 Task: Add a condition where "Ticket status Contains none of the following Open" in unsolved tickets in your groups.
Action: Mouse moved to (129, 470)
Screenshot: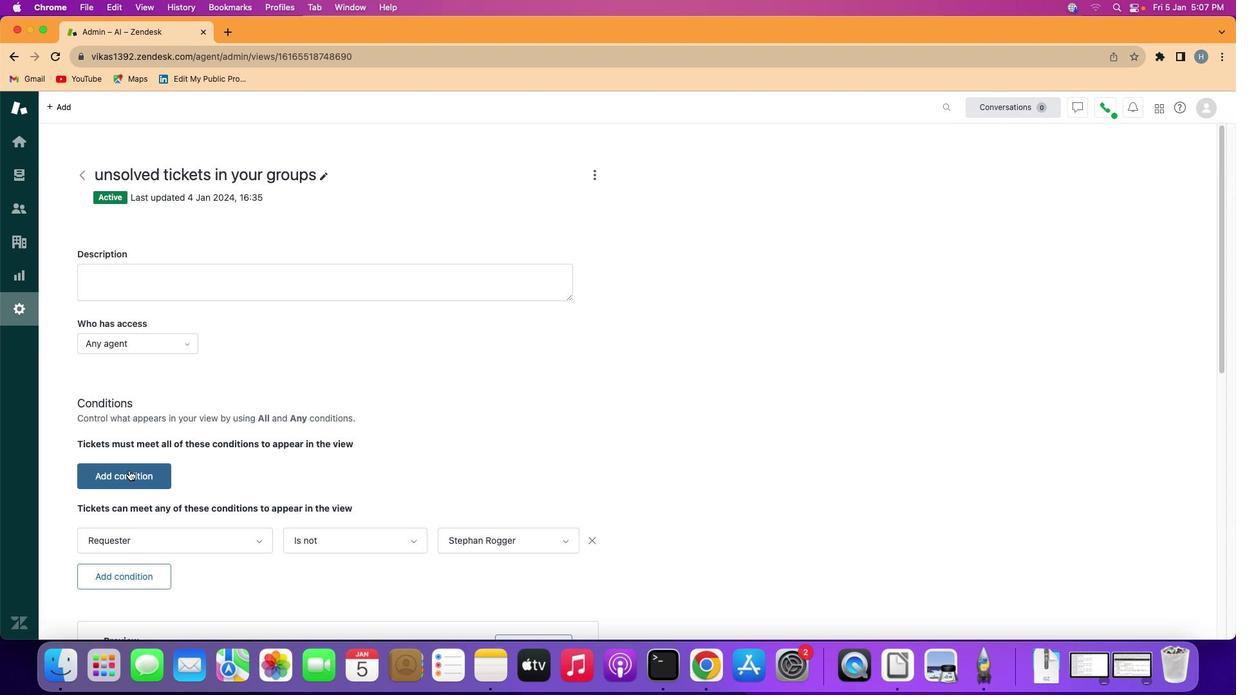 
Action: Mouse pressed left at (129, 470)
Screenshot: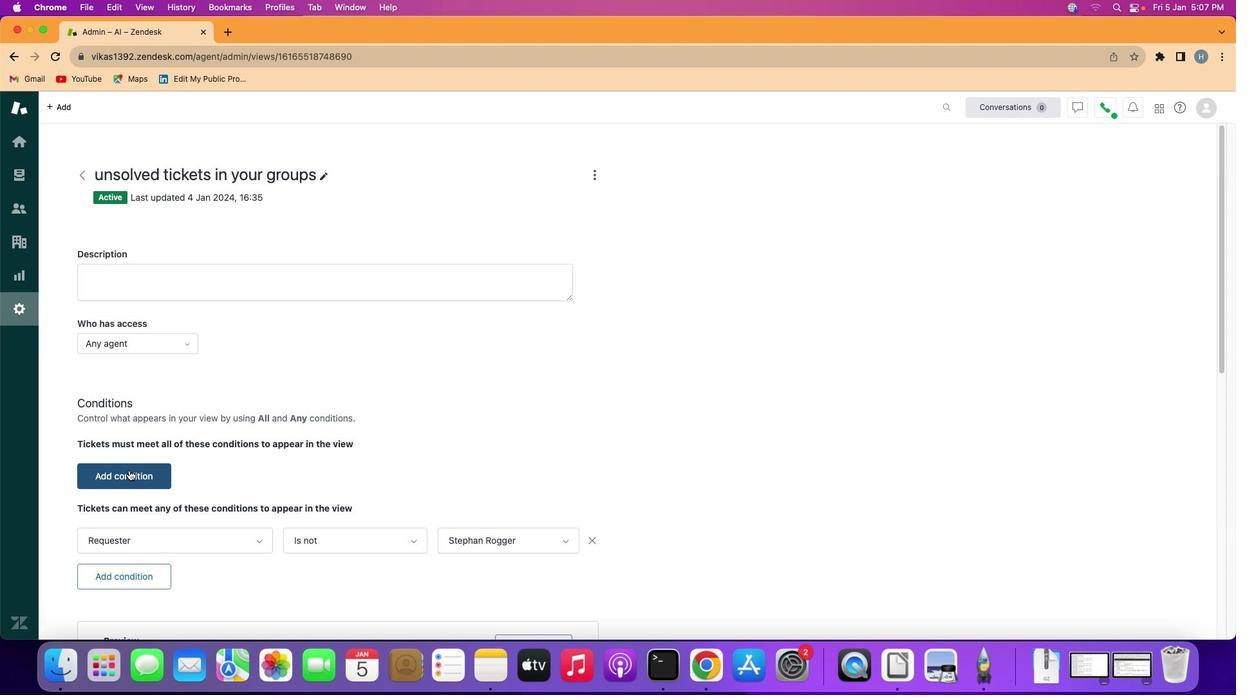 
Action: Mouse moved to (161, 473)
Screenshot: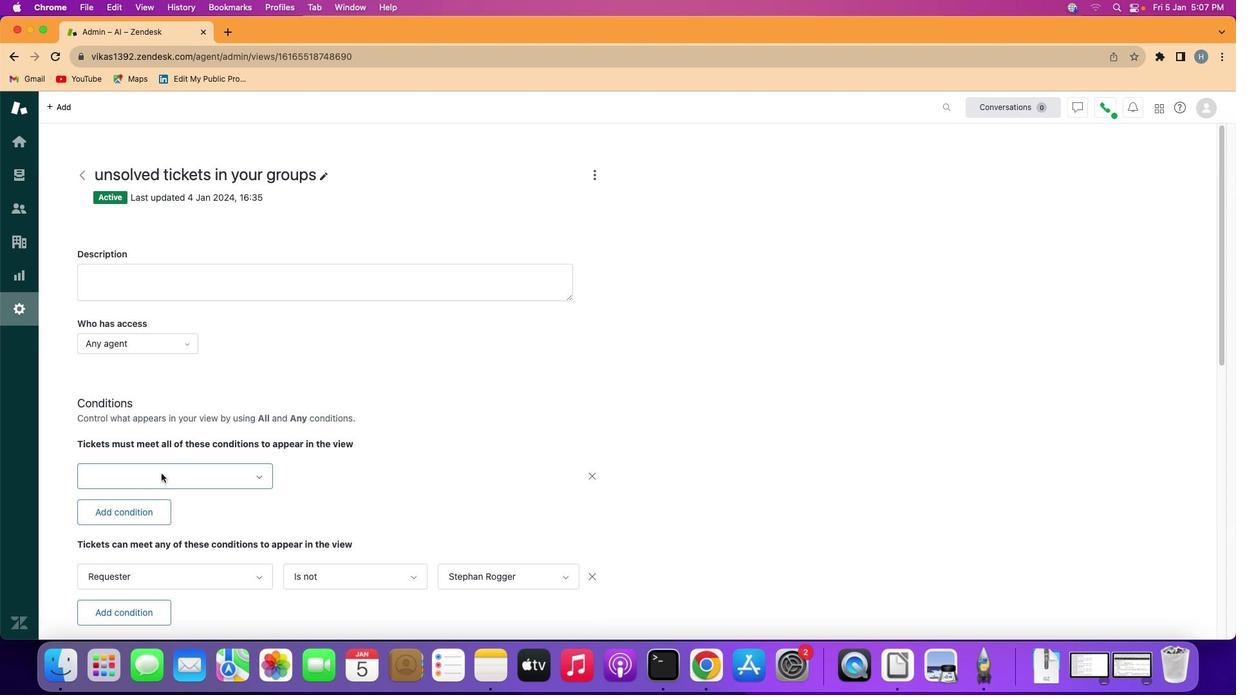 
Action: Mouse pressed left at (161, 473)
Screenshot: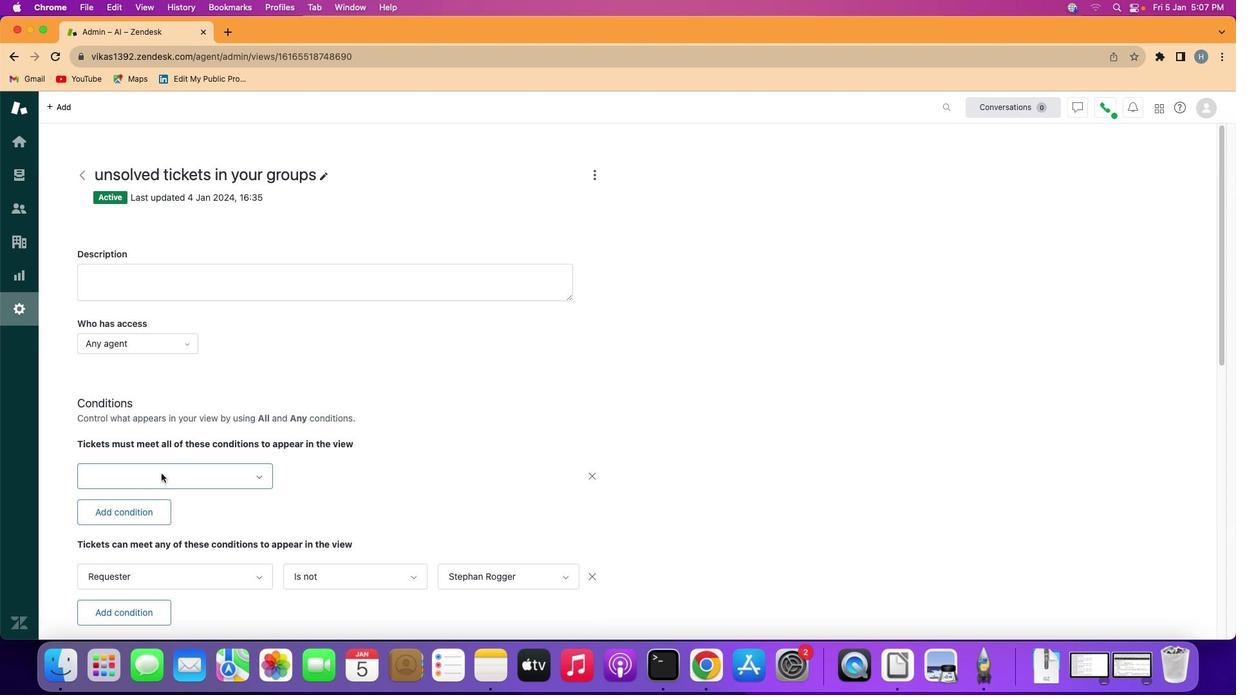 
Action: Mouse moved to (191, 344)
Screenshot: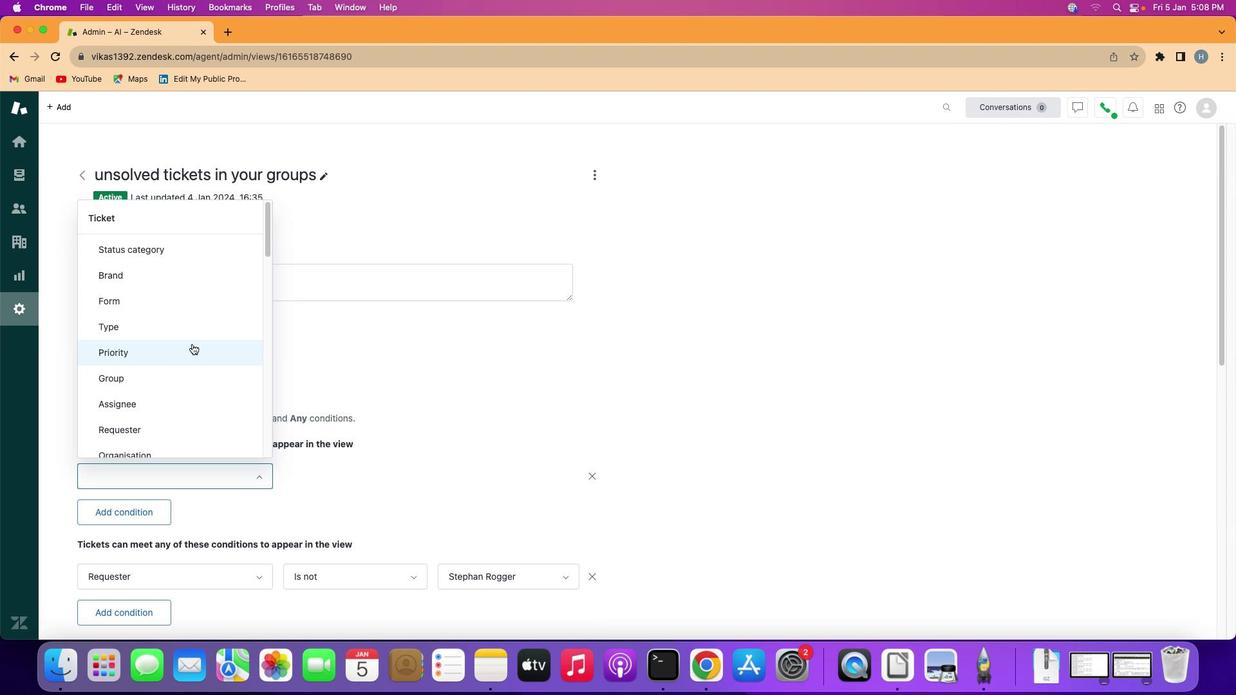 
Action: Mouse scrolled (191, 344) with delta (0, 0)
Screenshot: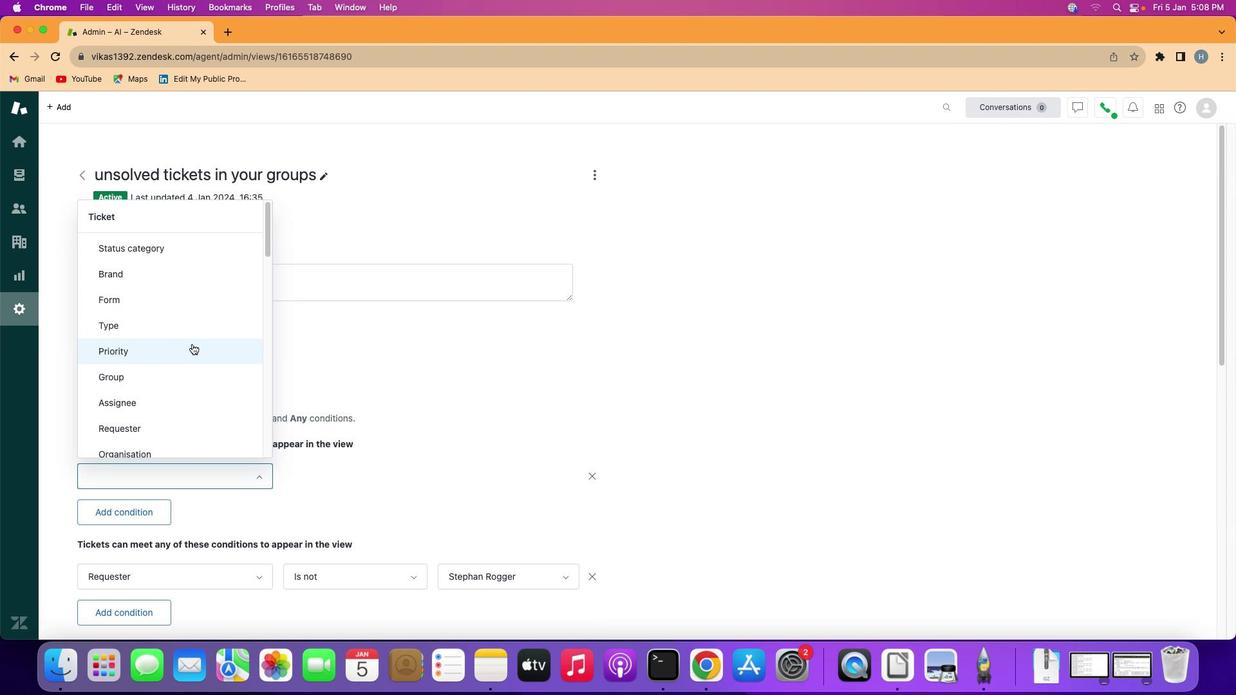
Action: Mouse scrolled (191, 344) with delta (0, 1)
Screenshot: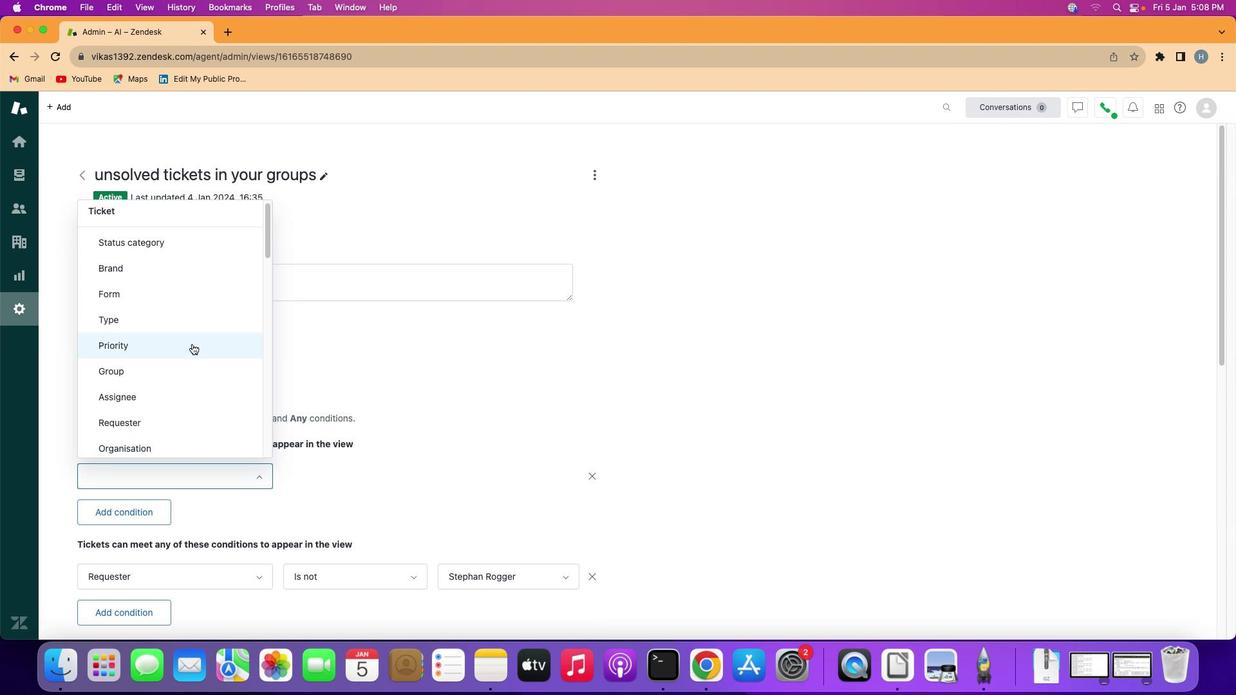 
Action: Mouse scrolled (191, 344) with delta (0, -1)
Screenshot: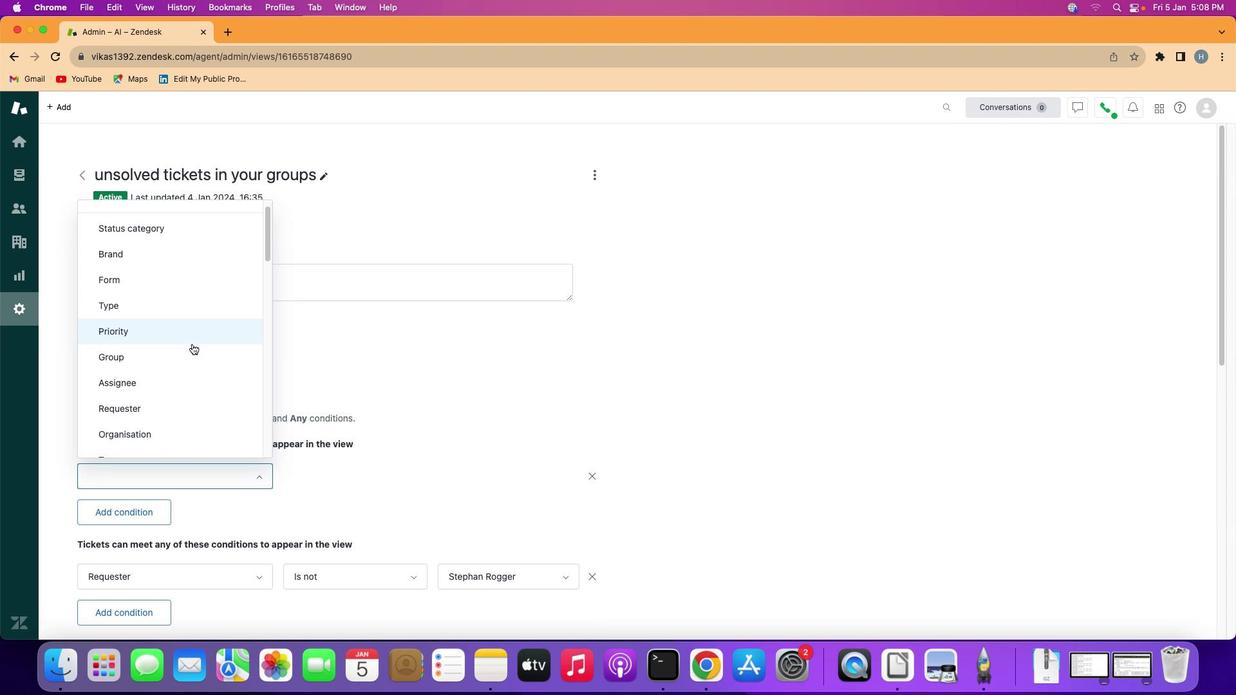
Action: Mouse scrolled (191, 344) with delta (0, 0)
Screenshot: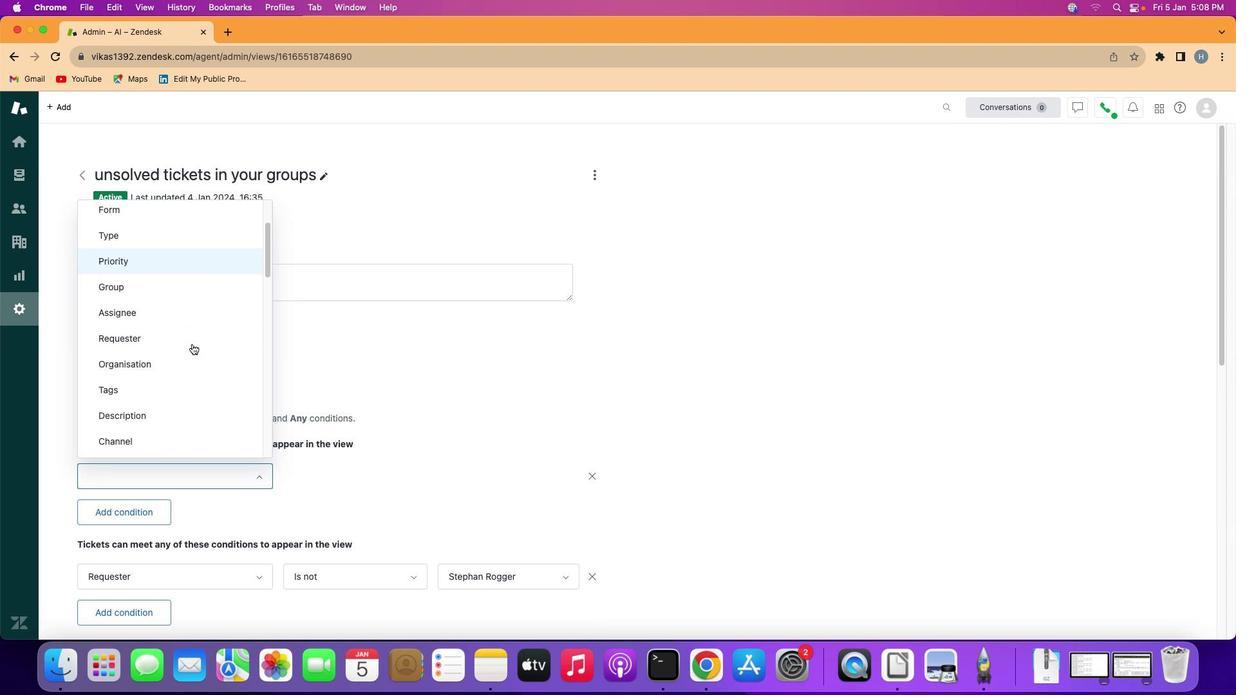 
Action: Mouse moved to (171, 360)
Screenshot: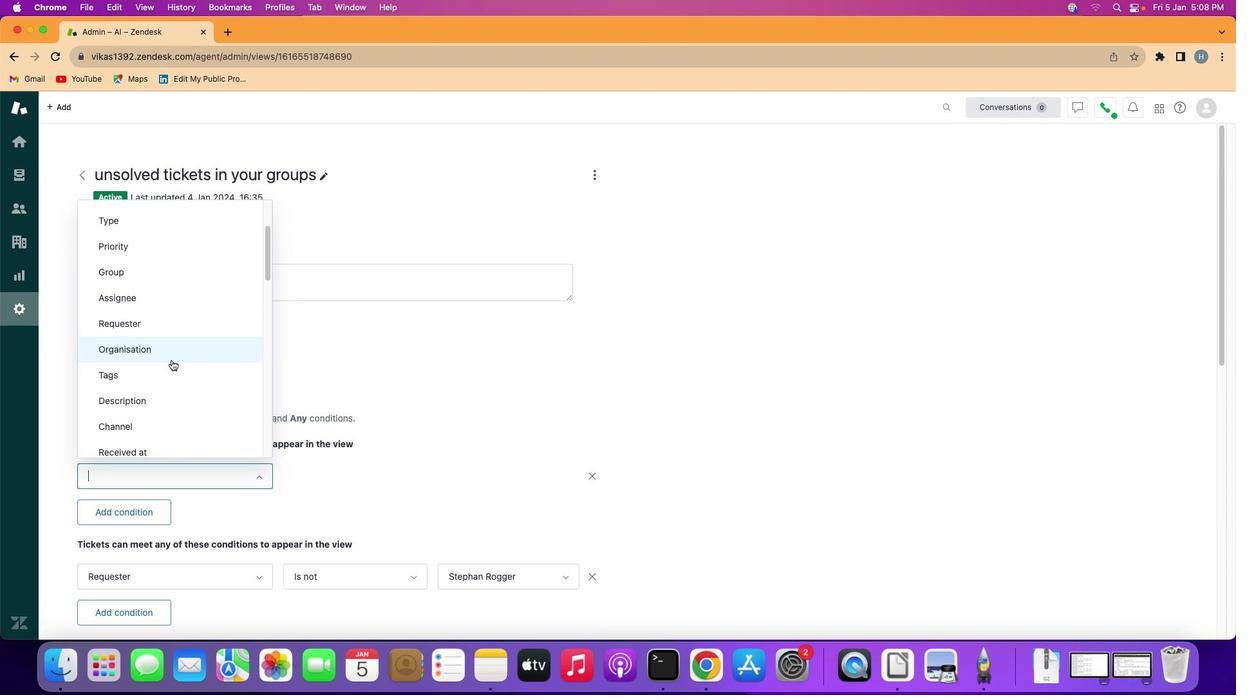 
Action: Mouse scrolled (171, 360) with delta (0, 0)
Screenshot: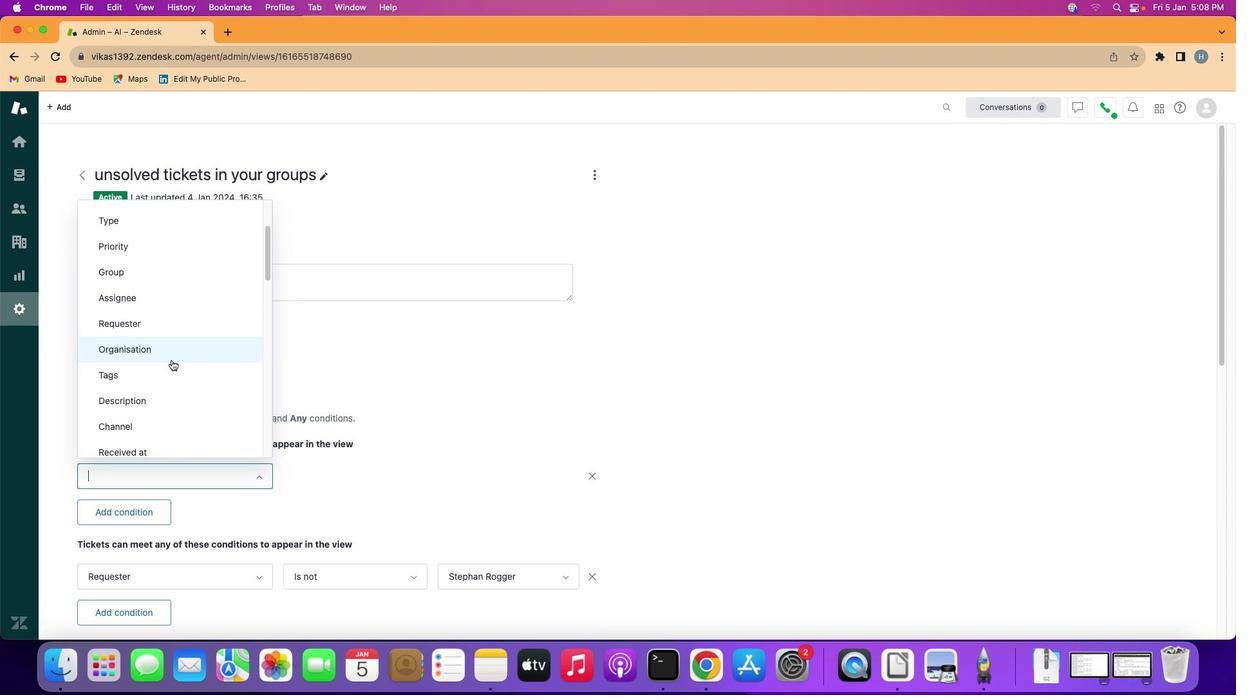 
Action: Mouse moved to (171, 360)
Screenshot: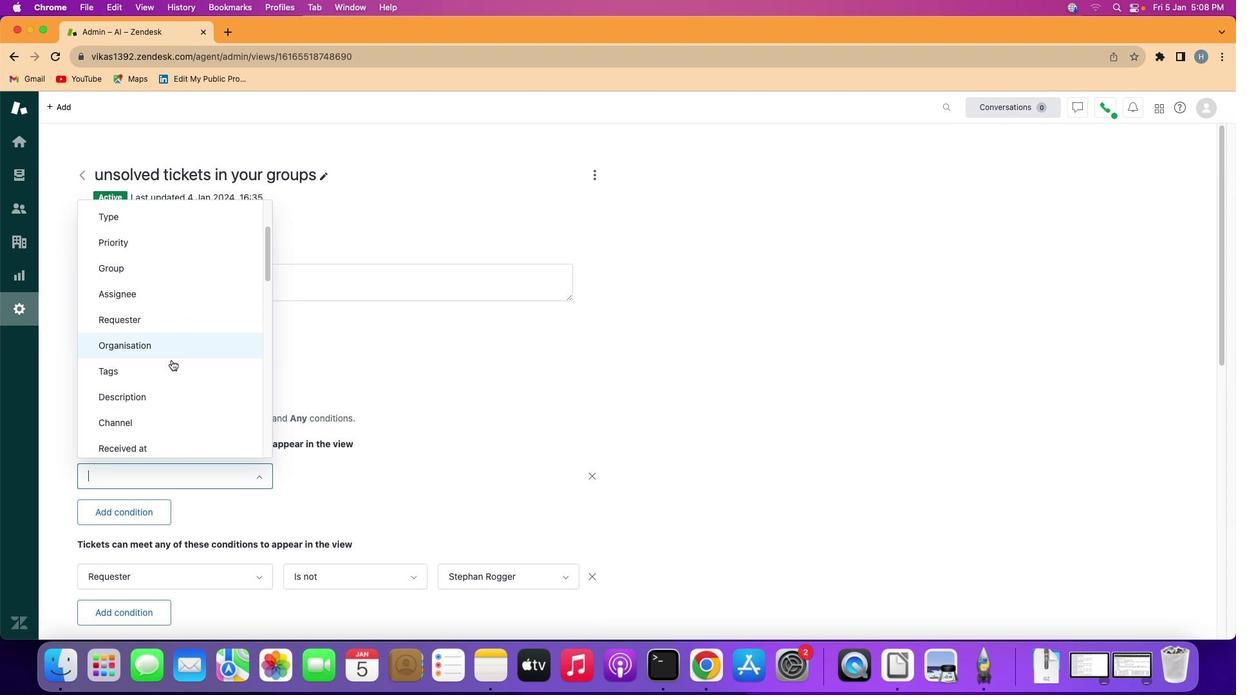 
Action: Mouse scrolled (171, 360) with delta (0, 0)
Screenshot: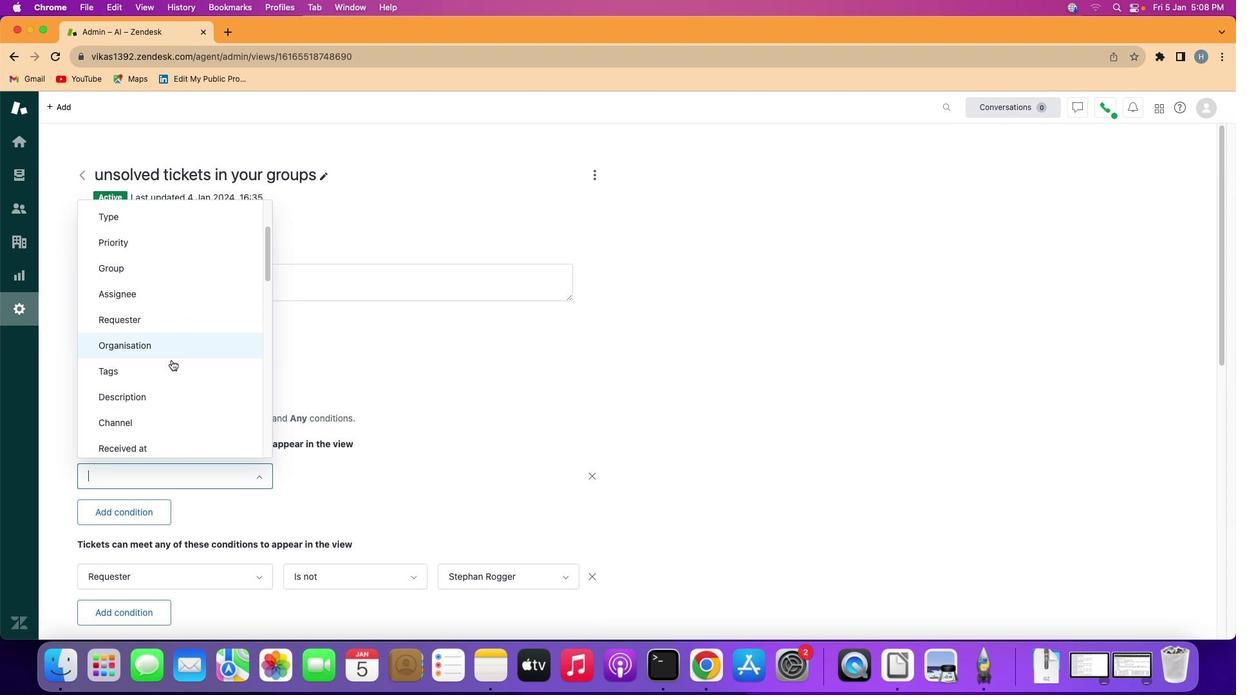 
Action: Mouse scrolled (171, 360) with delta (0, -1)
Screenshot: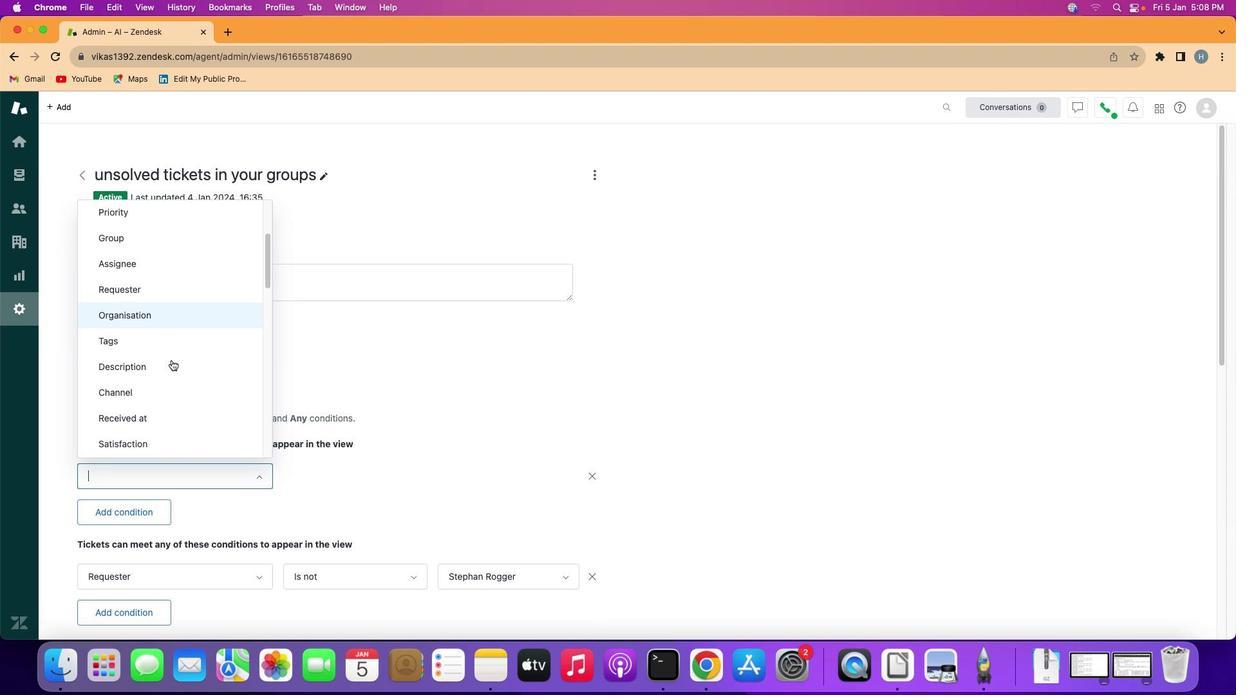 
Action: Mouse scrolled (171, 360) with delta (0, -1)
Screenshot: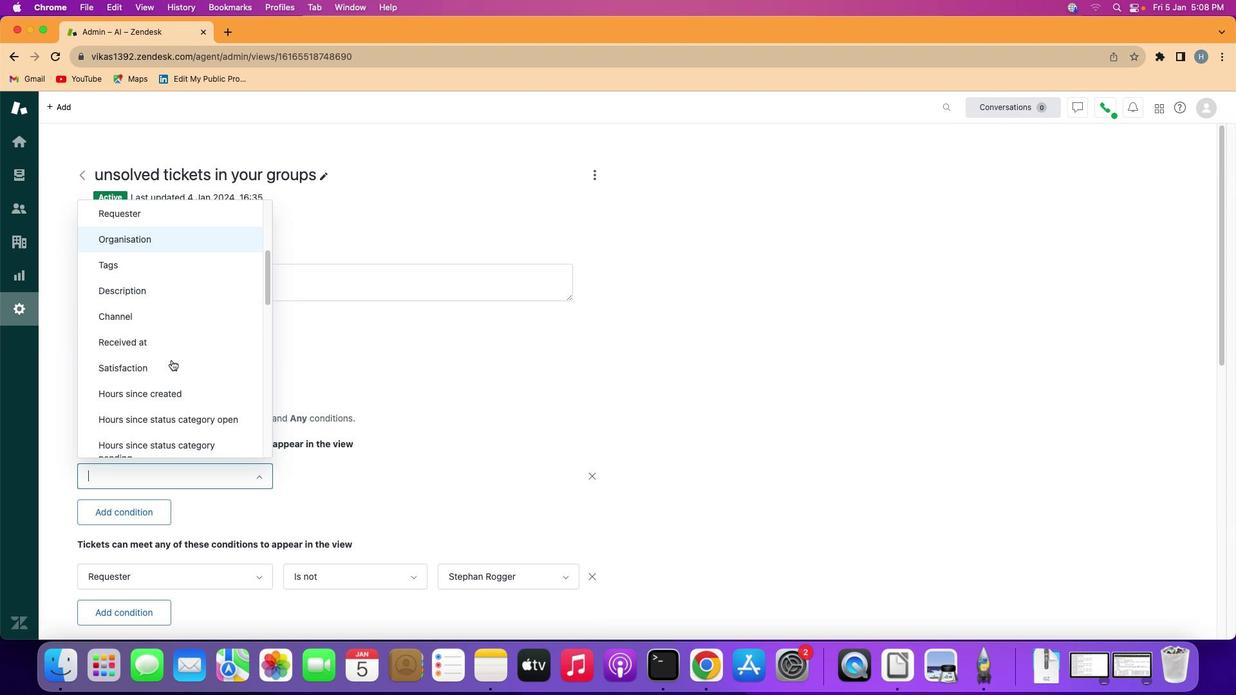 
Action: Mouse scrolled (171, 360) with delta (0, -1)
Screenshot: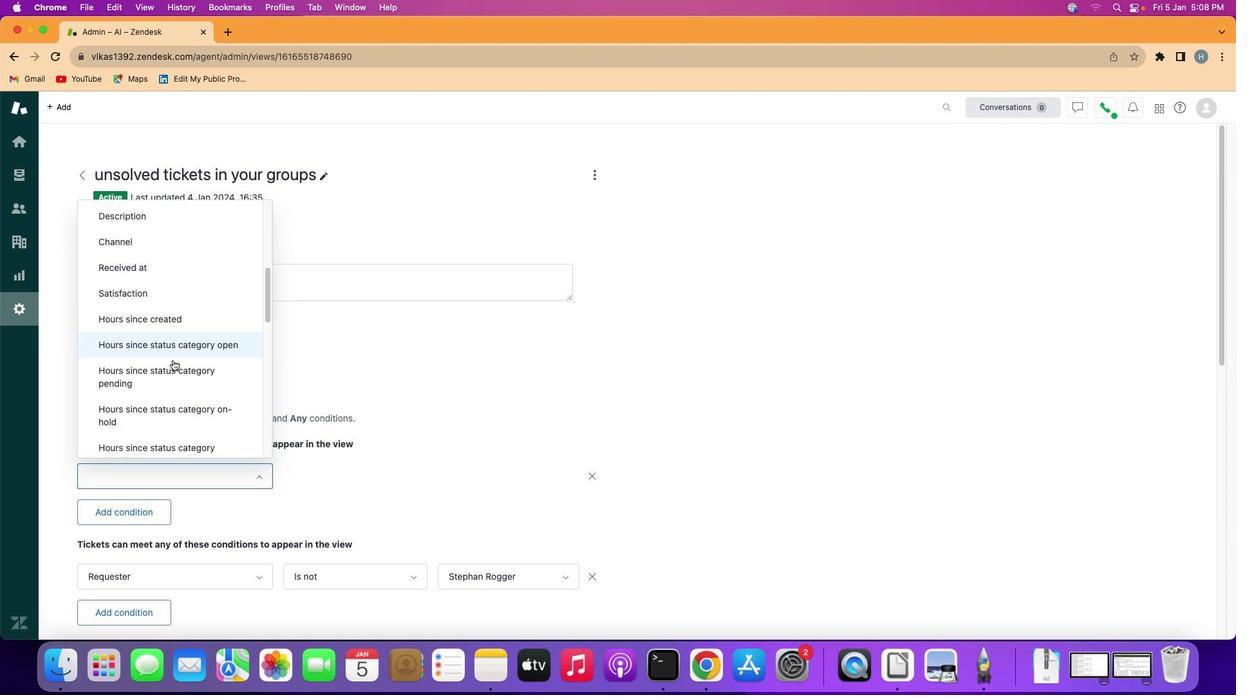 
Action: Mouse moved to (183, 358)
Screenshot: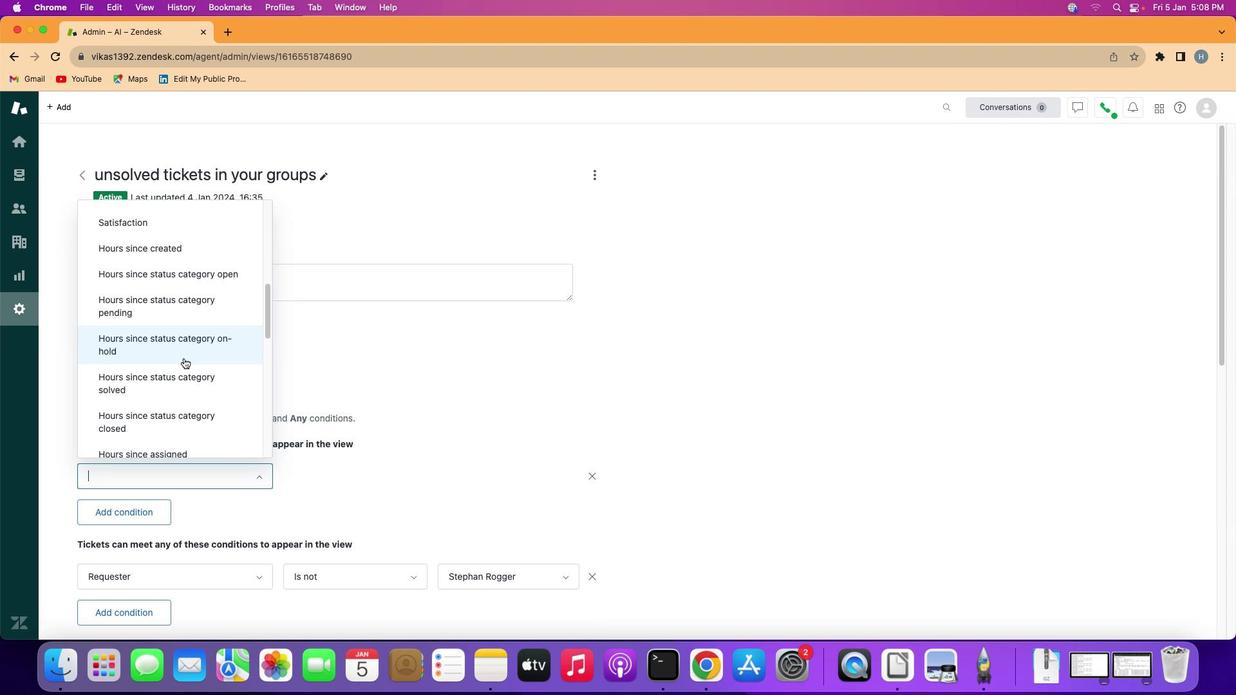 
Action: Mouse scrolled (183, 358) with delta (0, 0)
Screenshot: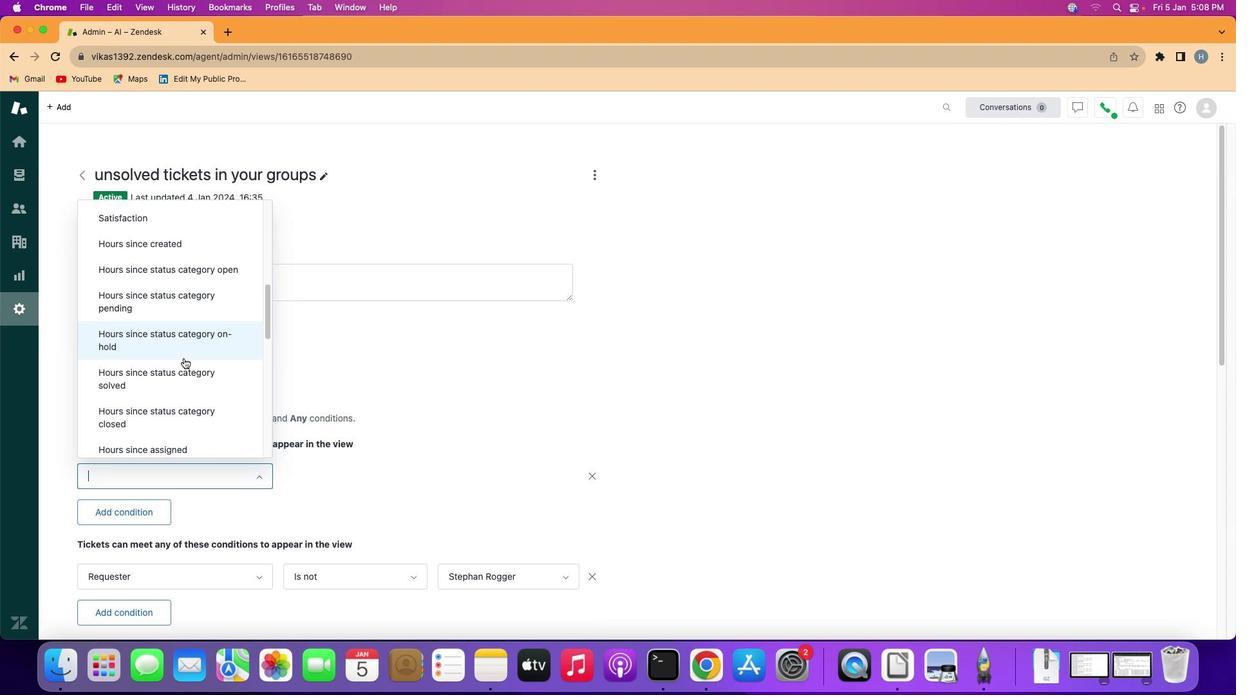 
Action: Mouse scrolled (183, 358) with delta (0, -1)
Screenshot: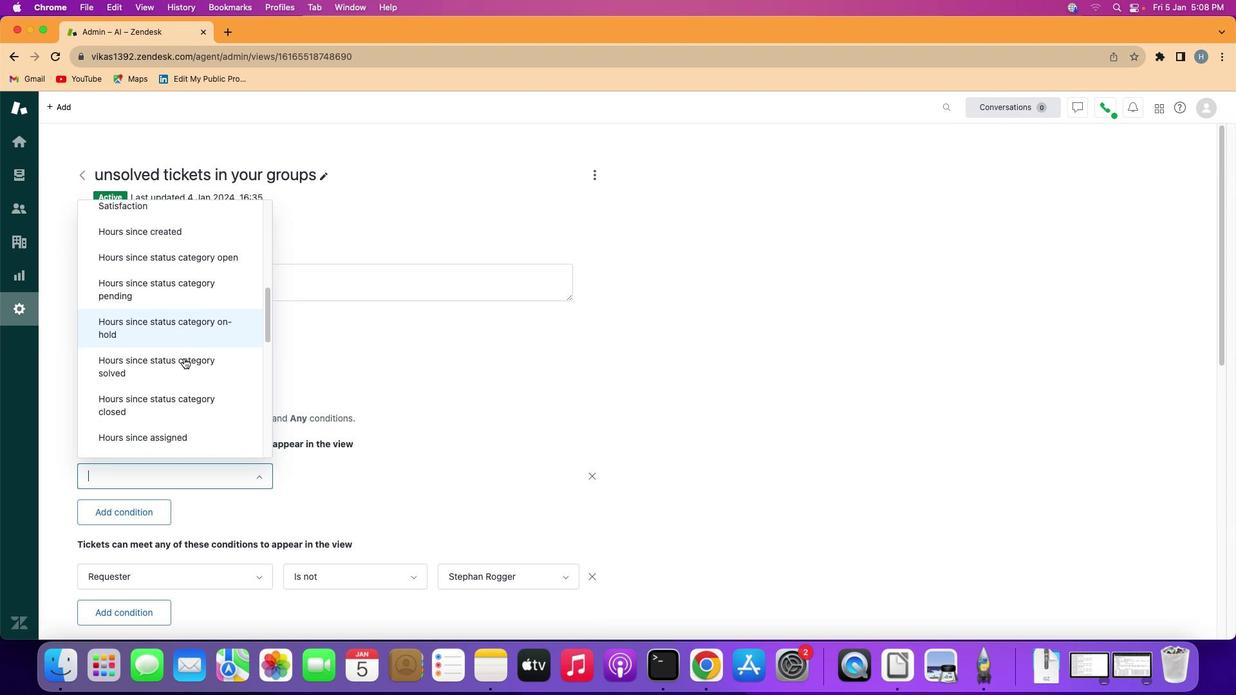 
Action: Mouse scrolled (183, 358) with delta (0, 0)
Screenshot: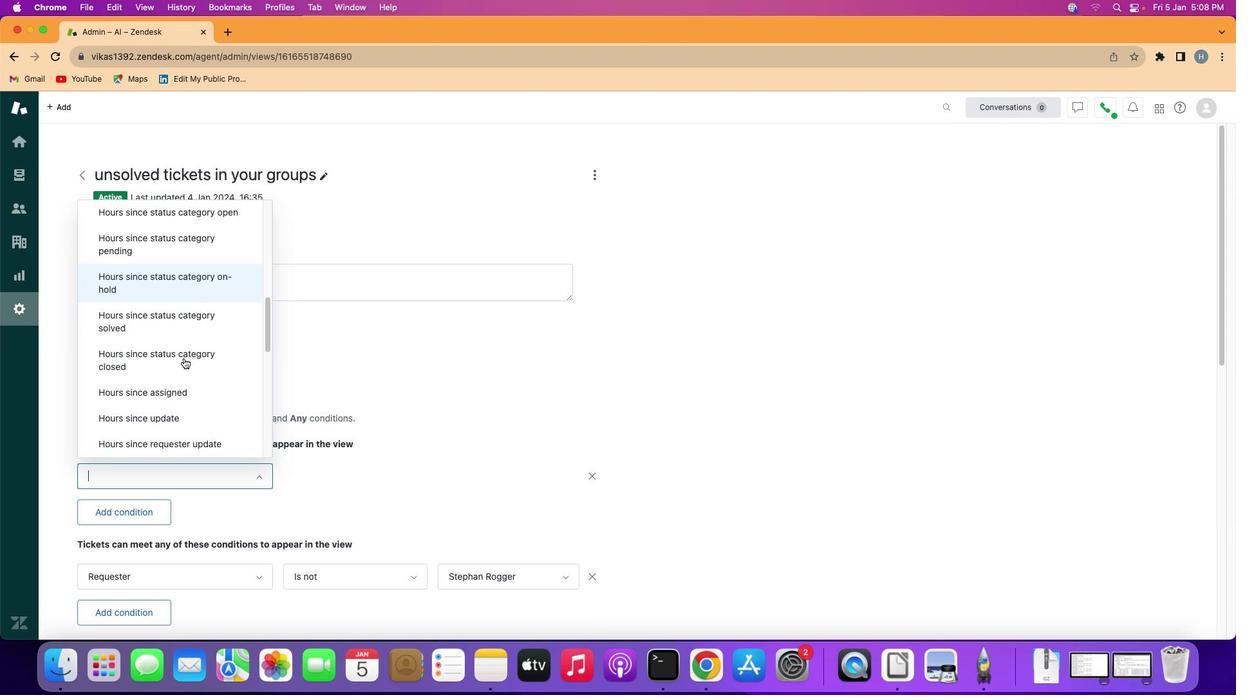 
Action: Mouse scrolled (183, 358) with delta (0, -2)
Screenshot: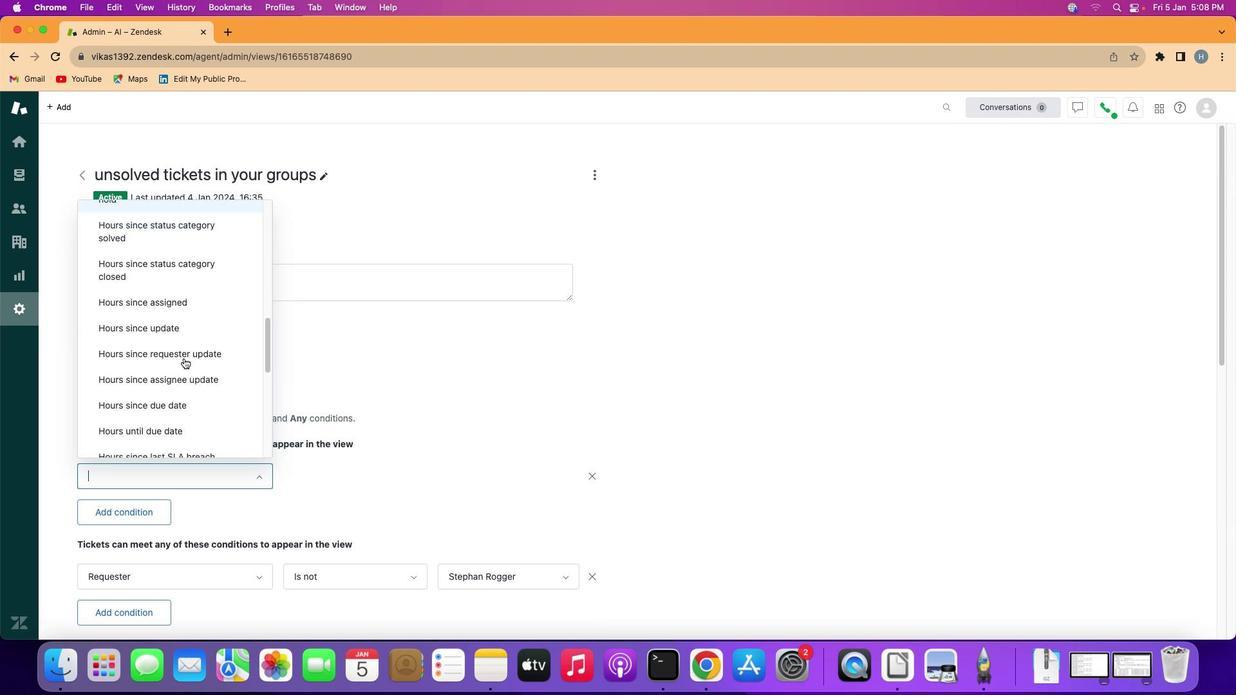 
Action: Mouse scrolled (183, 358) with delta (0, -1)
Screenshot: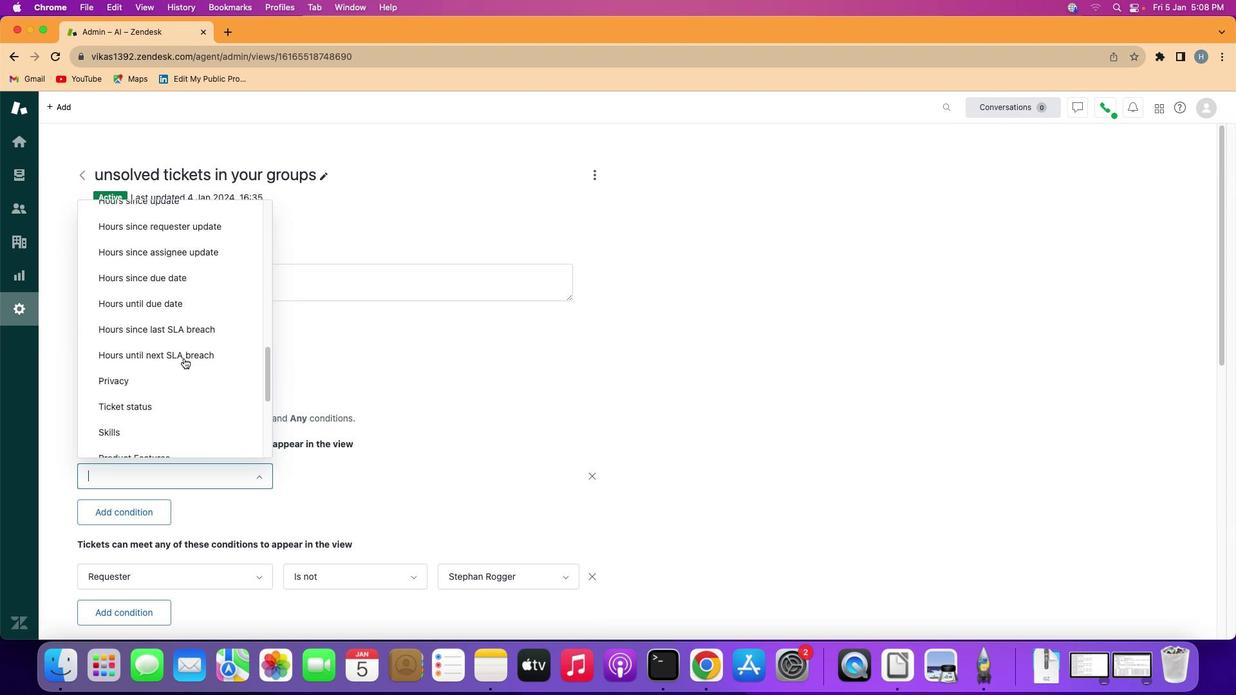 
Action: Mouse scrolled (183, 358) with delta (0, 0)
Screenshot: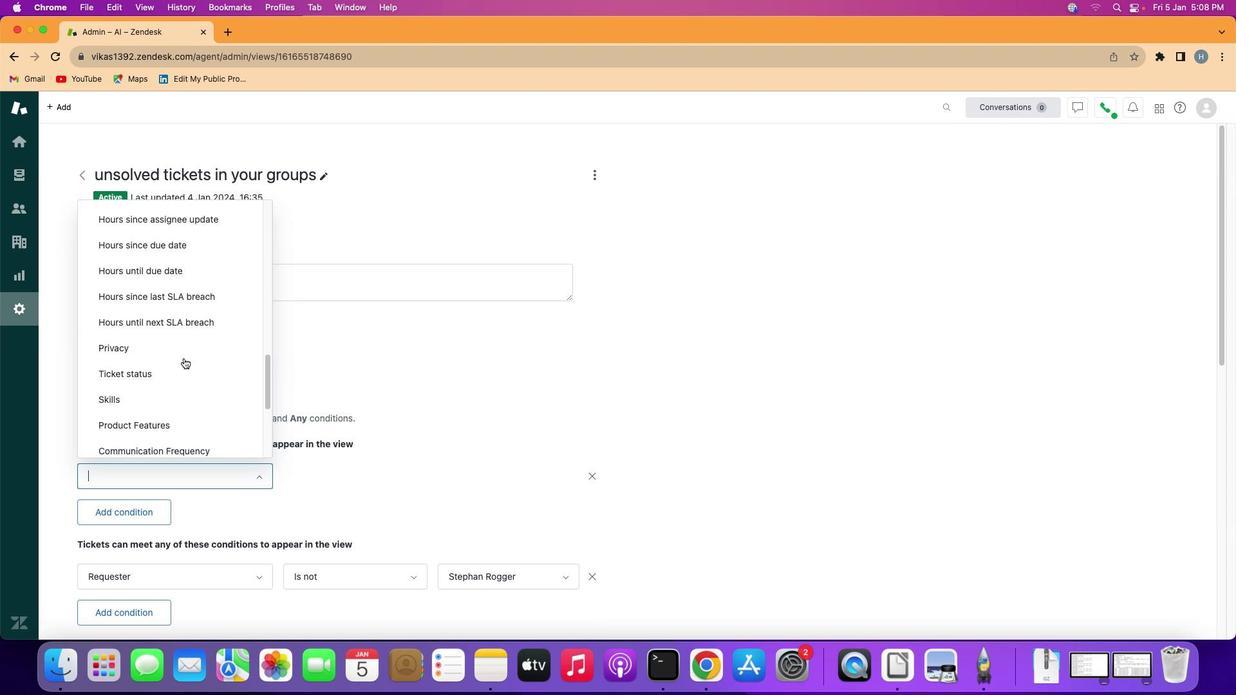 
Action: Mouse moved to (175, 371)
Screenshot: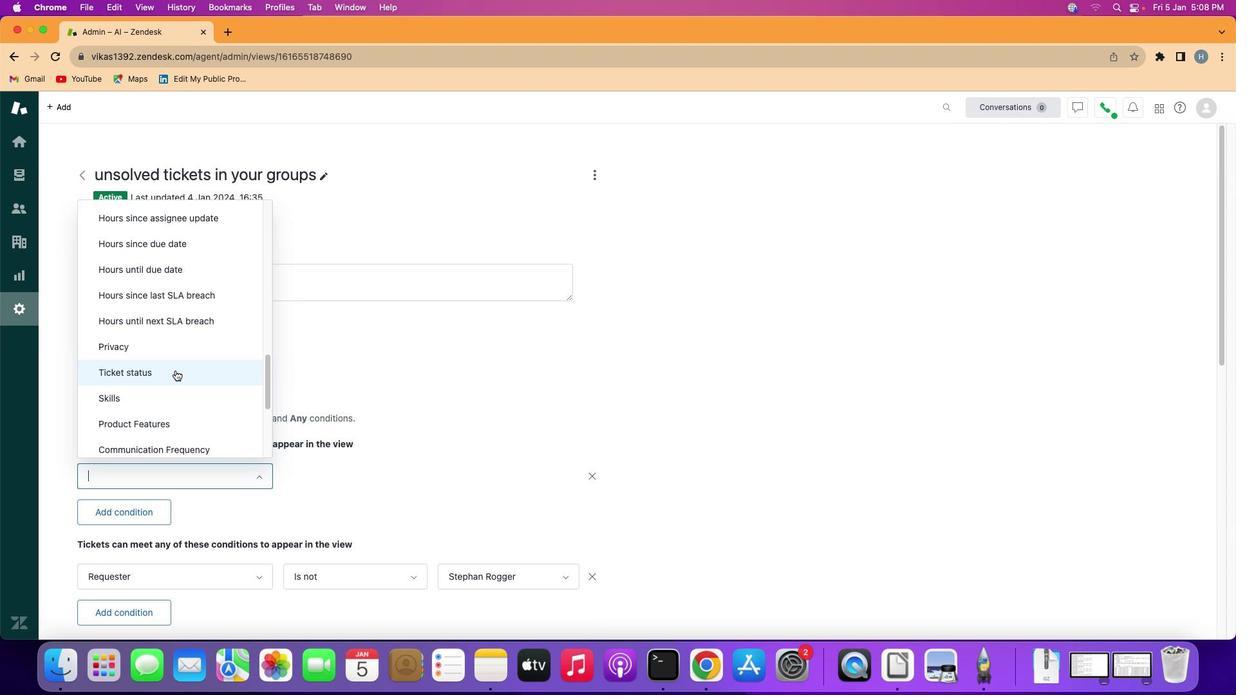 
Action: Mouse pressed left at (175, 371)
Screenshot: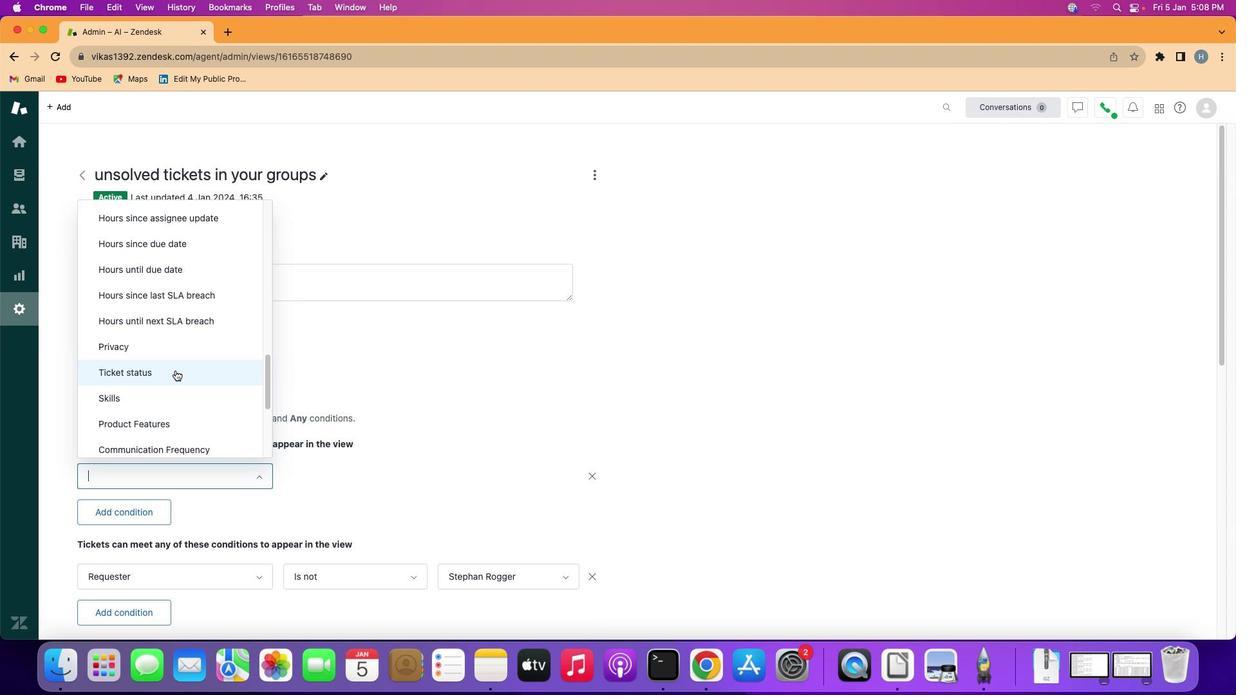 
Action: Mouse moved to (333, 477)
Screenshot: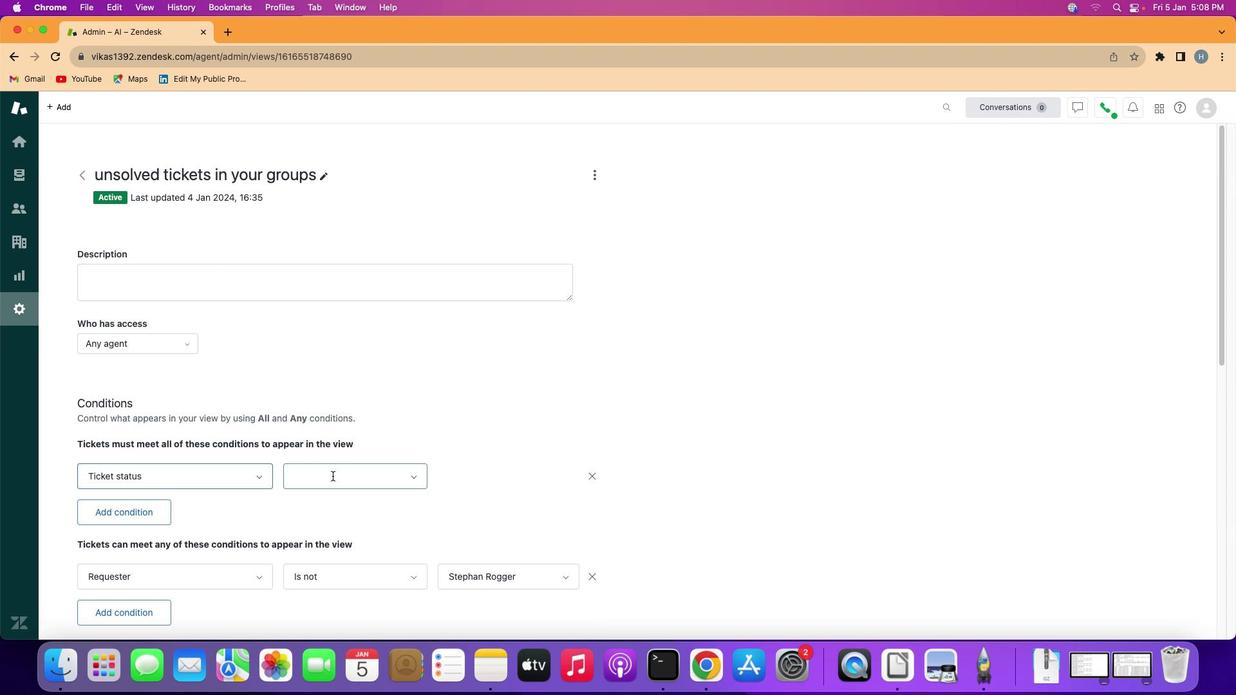 
Action: Mouse pressed left at (333, 477)
Screenshot: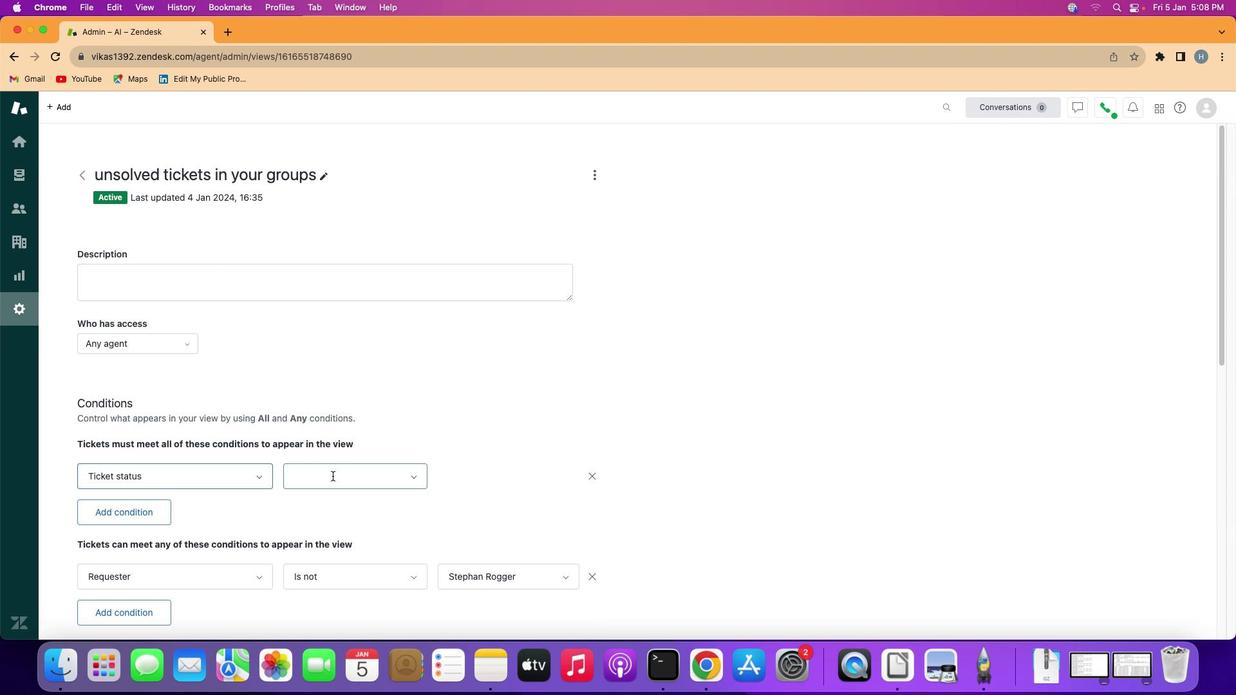 
Action: Mouse moved to (343, 555)
Screenshot: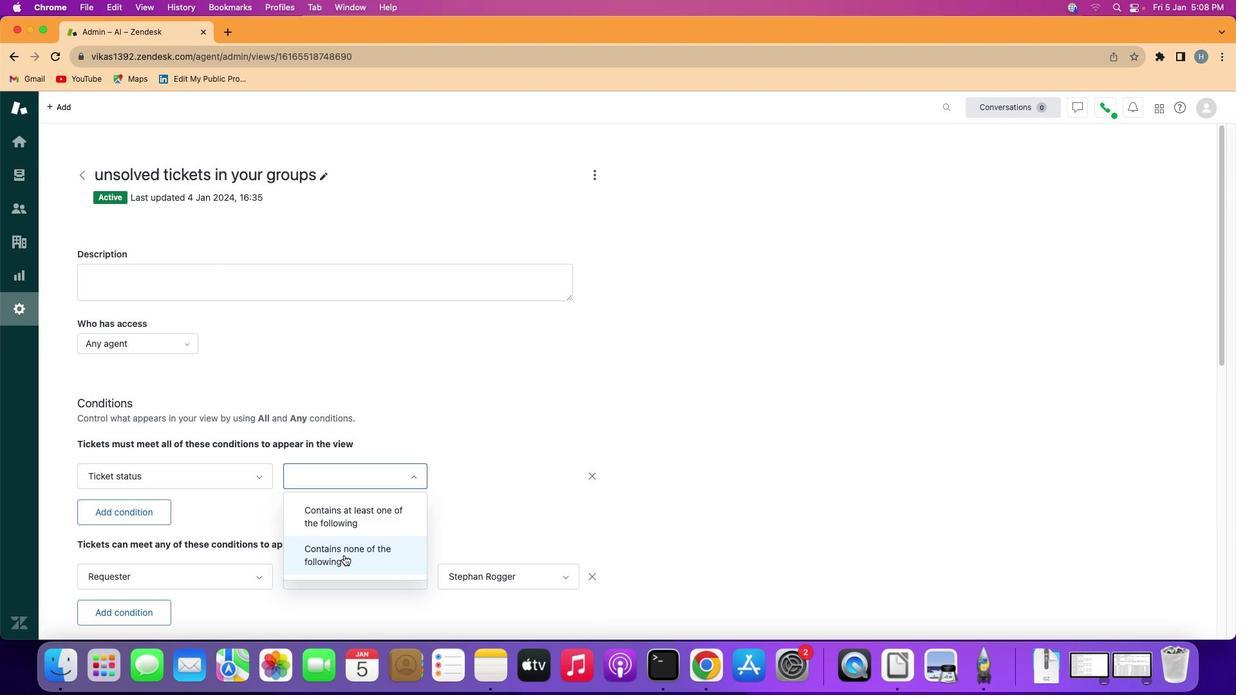 
Action: Mouse pressed left at (343, 555)
Screenshot: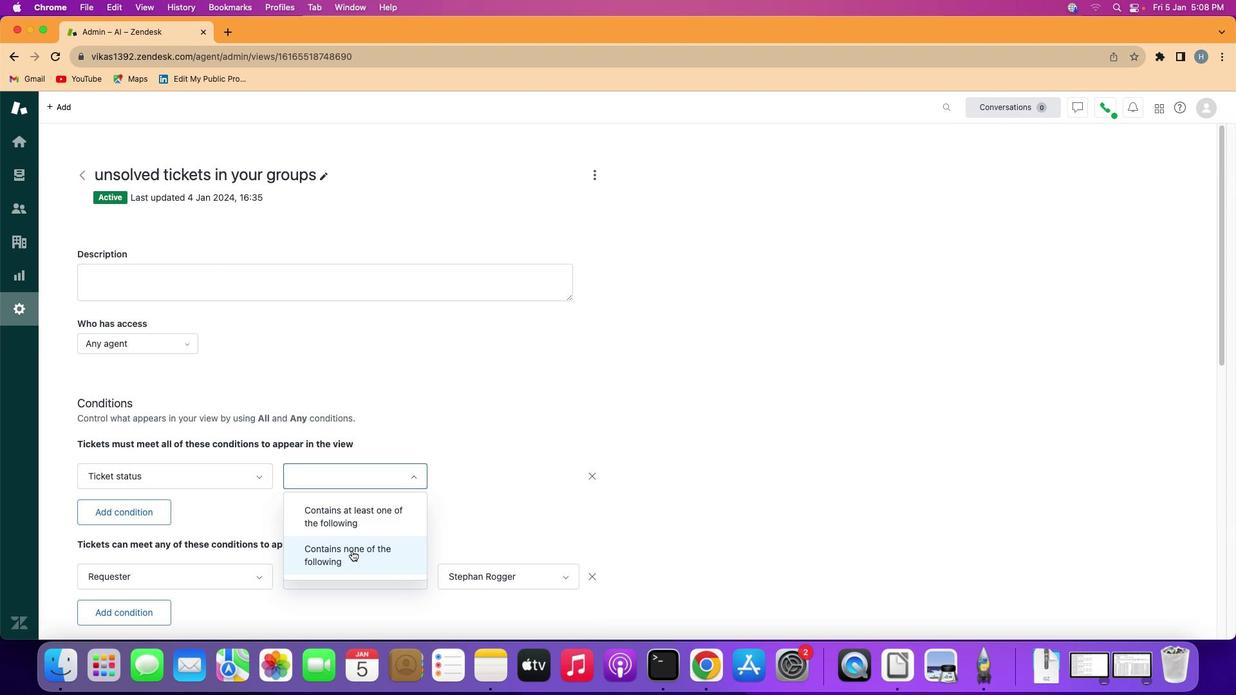 
Action: Mouse moved to (535, 478)
Screenshot: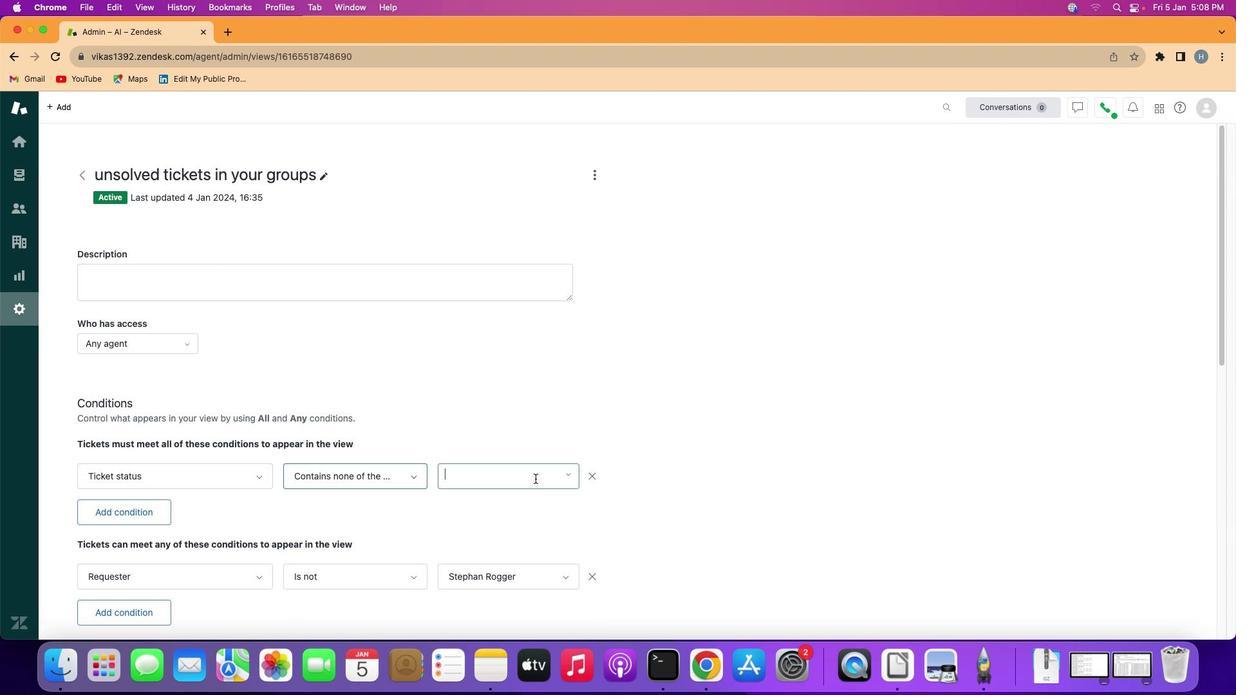 
Action: Mouse pressed left at (535, 478)
Screenshot: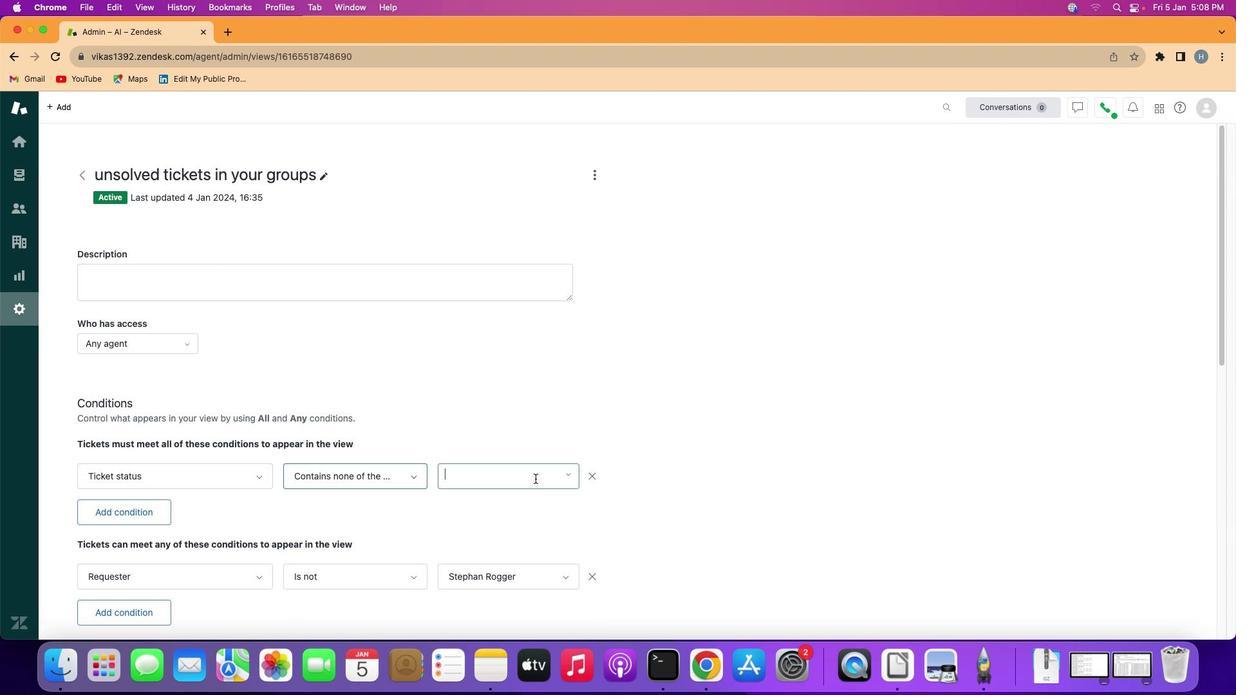 
Action: Mouse moved to (505, 518)
Screenshot: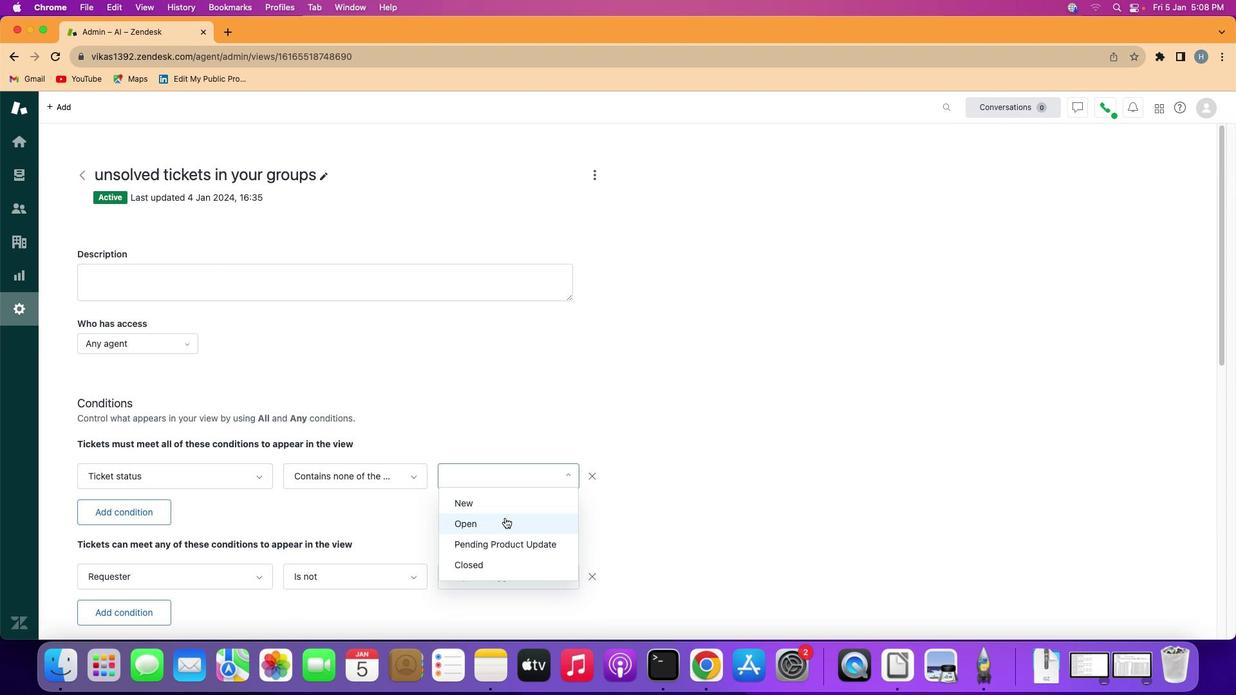 
Action: Mouse pressed left at (505, 518)
Screenshot: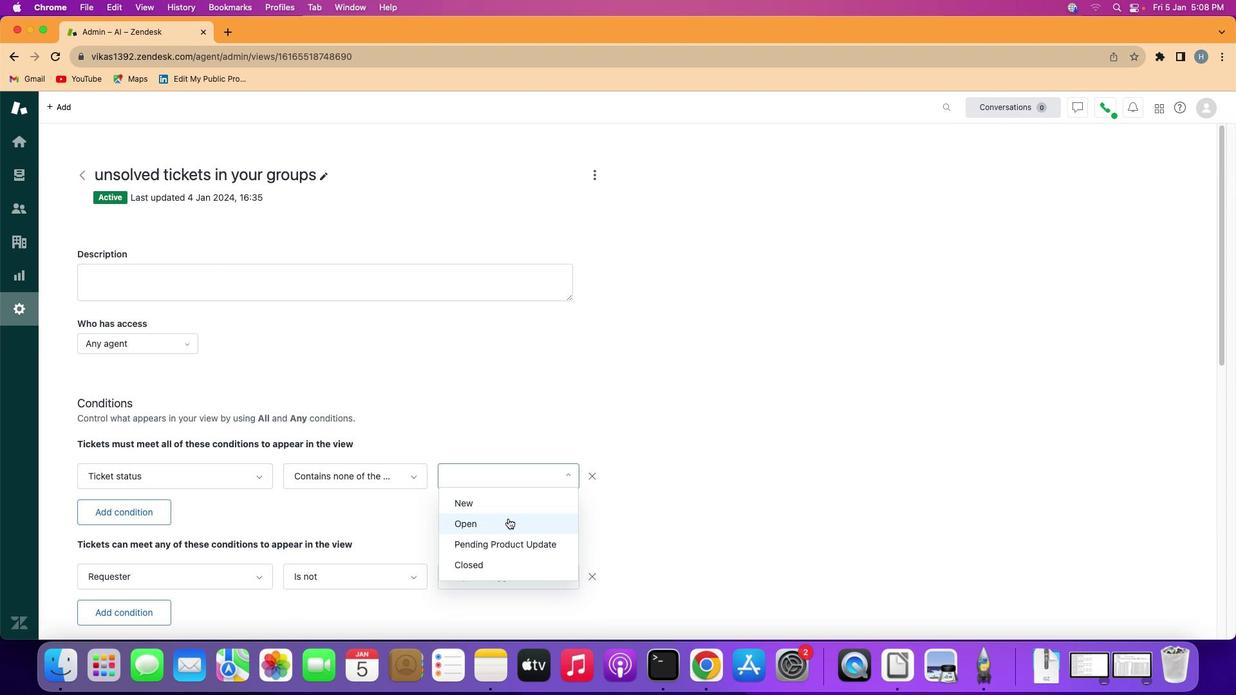 
Action: Mouse moved to (646, 509)
Screenshot: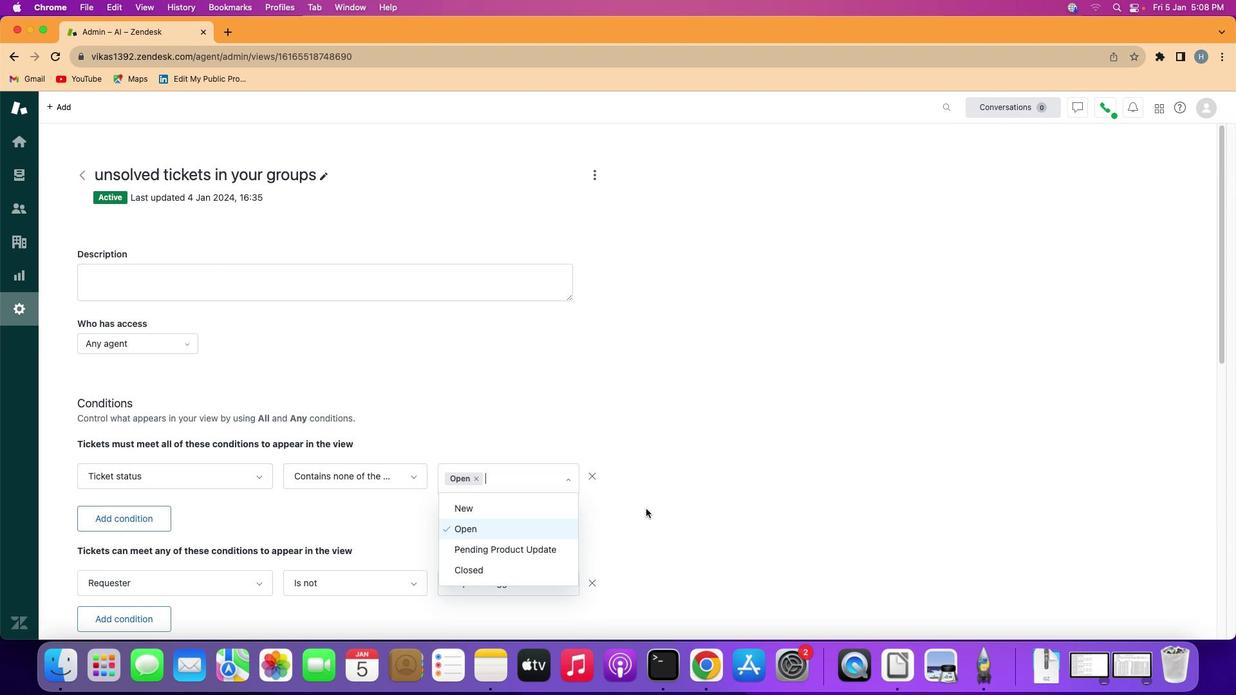 
Action: Mouse pressed left at (646, 509)
Screenshot: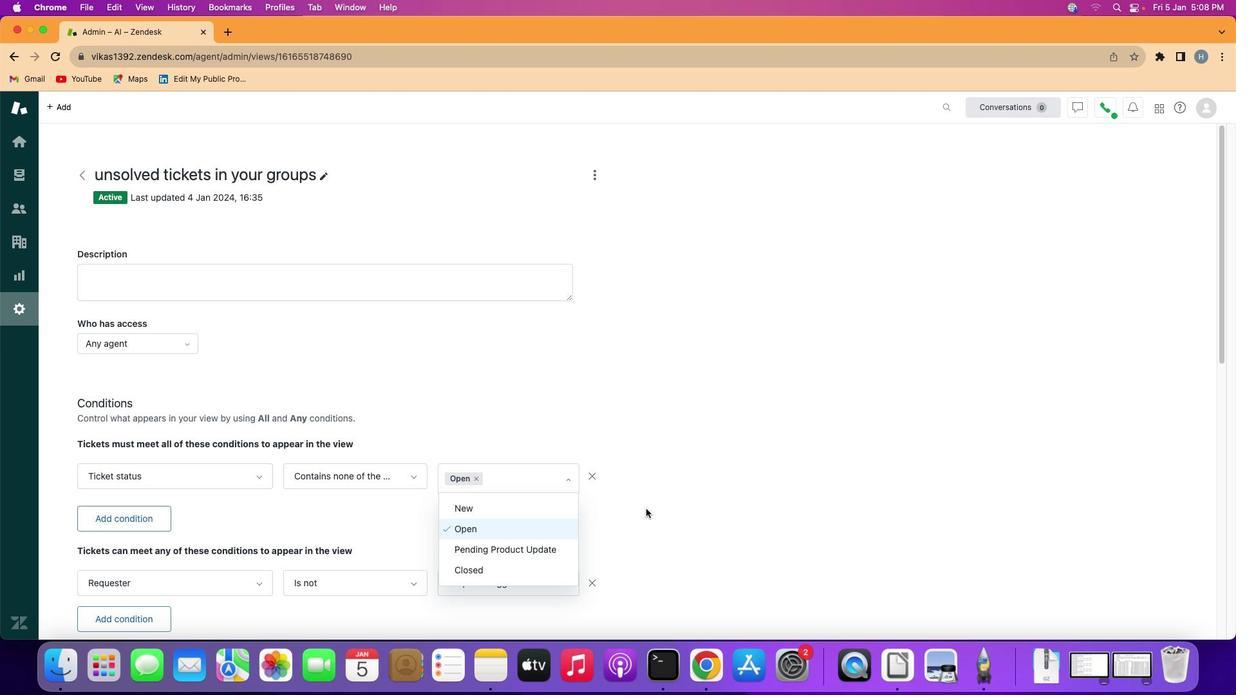 
Action: Mouse moved to (641, 507)
Screenshot: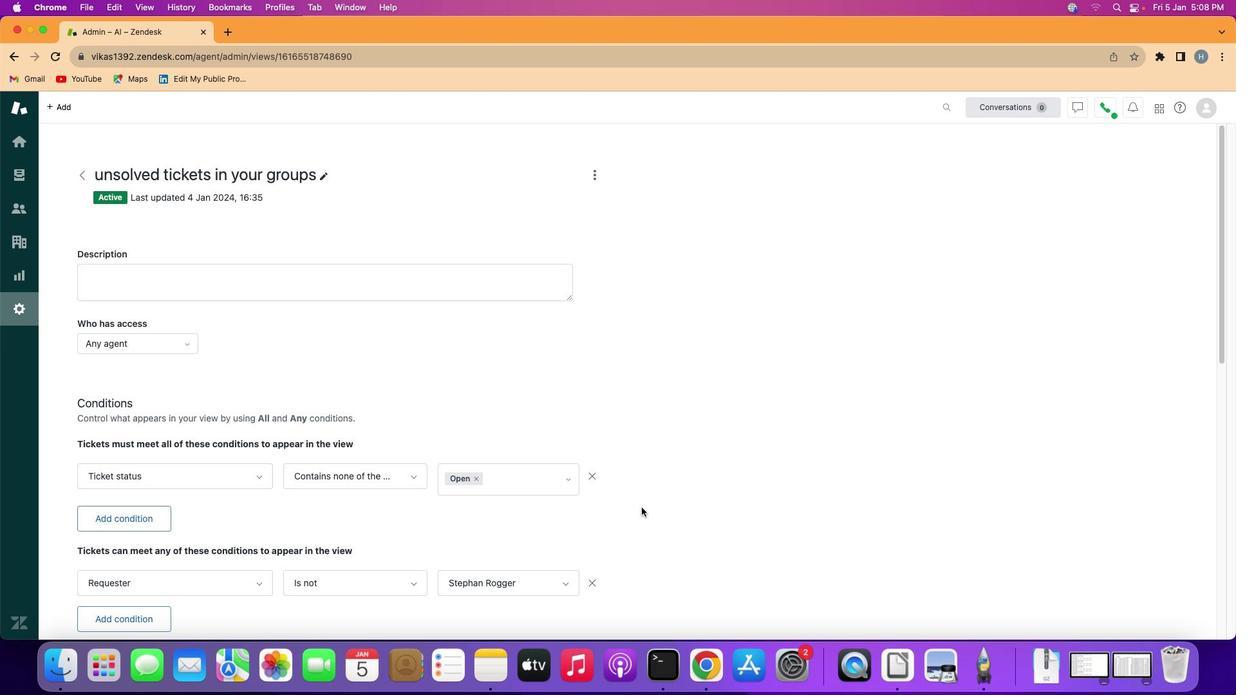 
